 Task: Trim the beginning or end of an audio clip.
Action: Mouse moved to (104, 261)
Screenshot: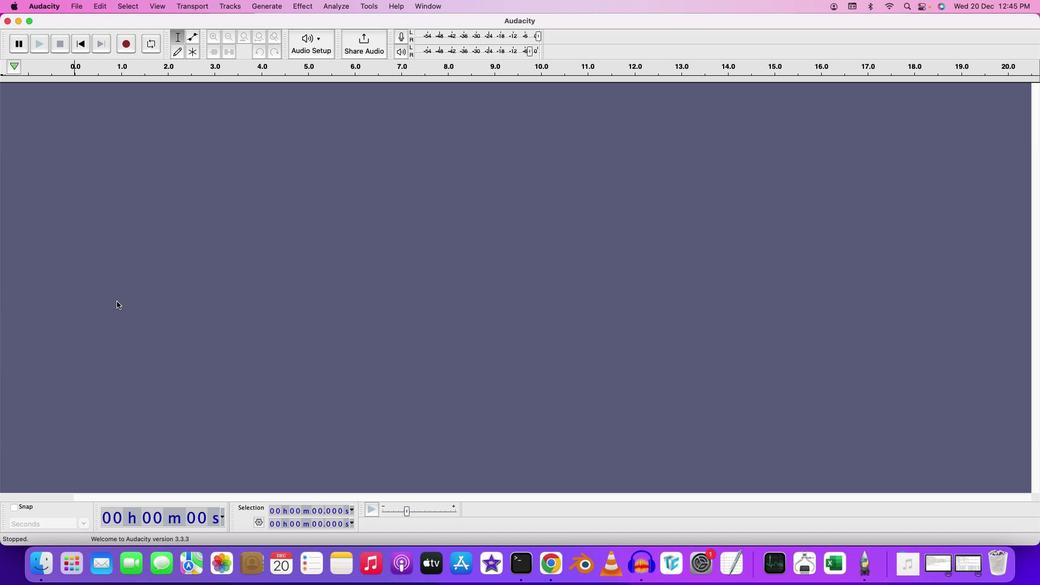 
Action: Mouse pressed left at (104, 261)
Screenshot: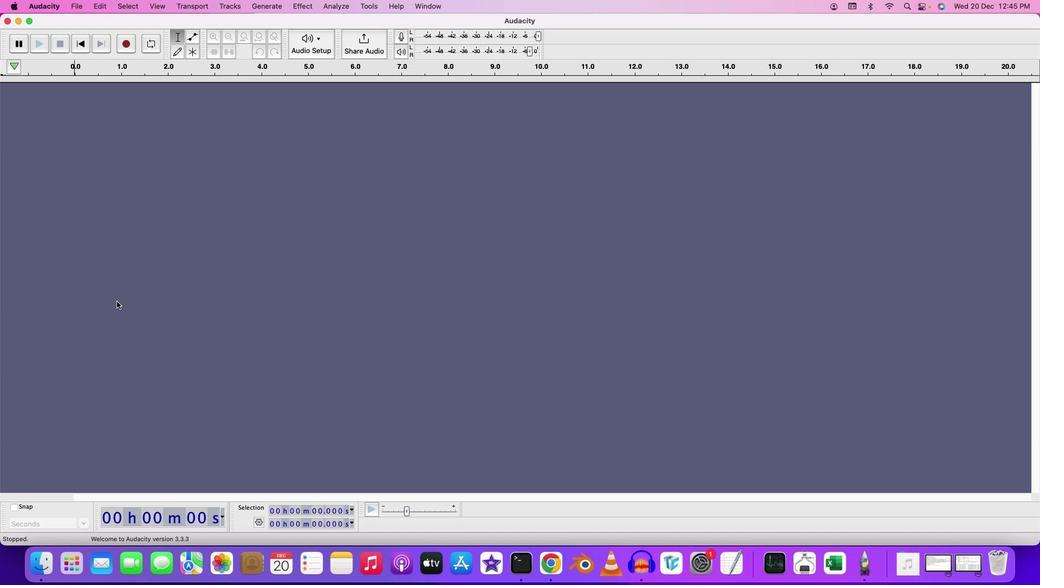 
Action: Mouse moved to (114, 299)
Screenshot: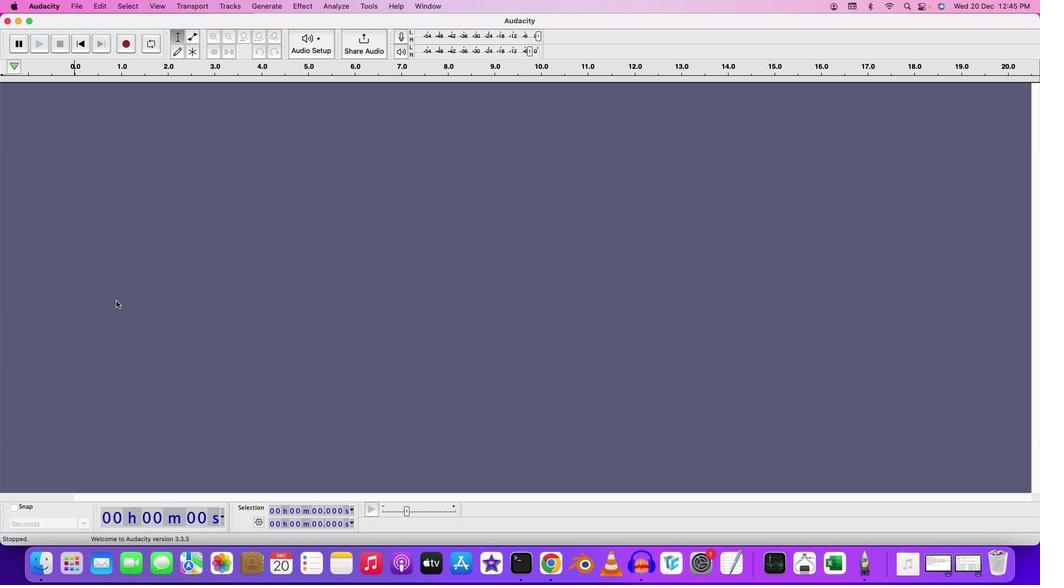
Action: Mouse pressed left at (114, 299)
Screenshot: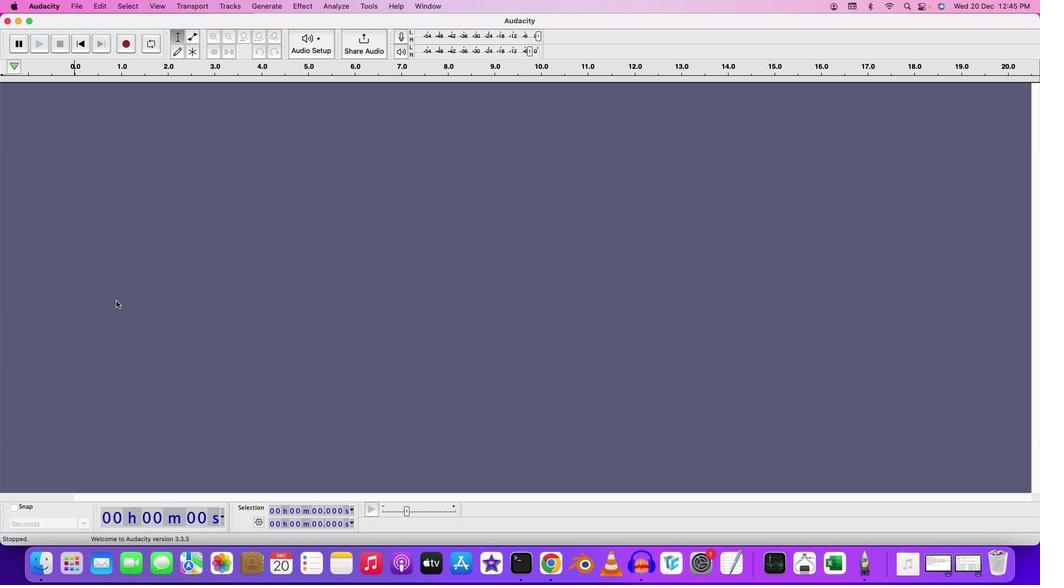 
Action: Mouse moved to (81, 43)
Screenshot: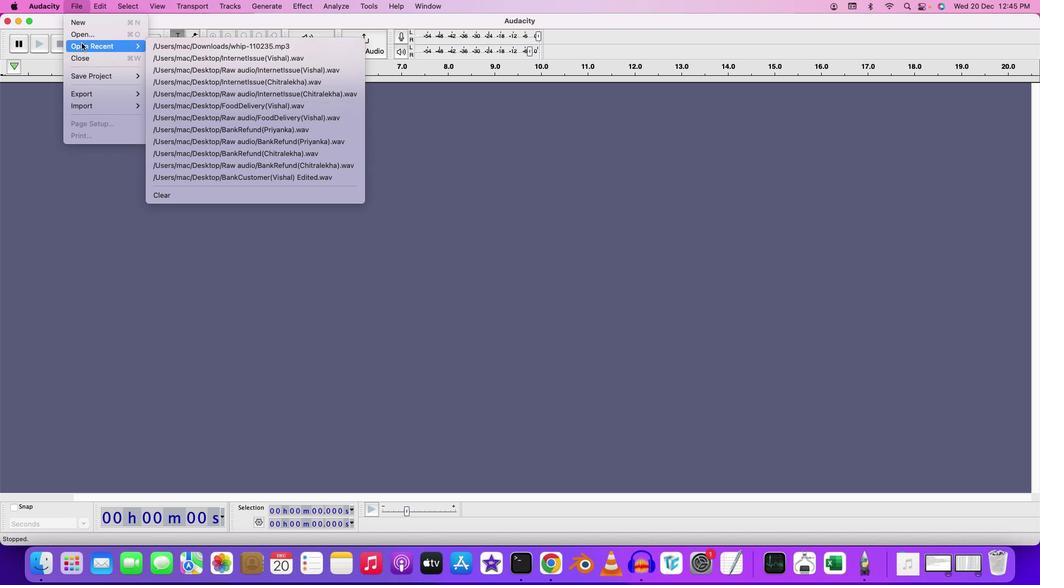 
Action: Mouse pressed left at (81, 43)
Screenshot: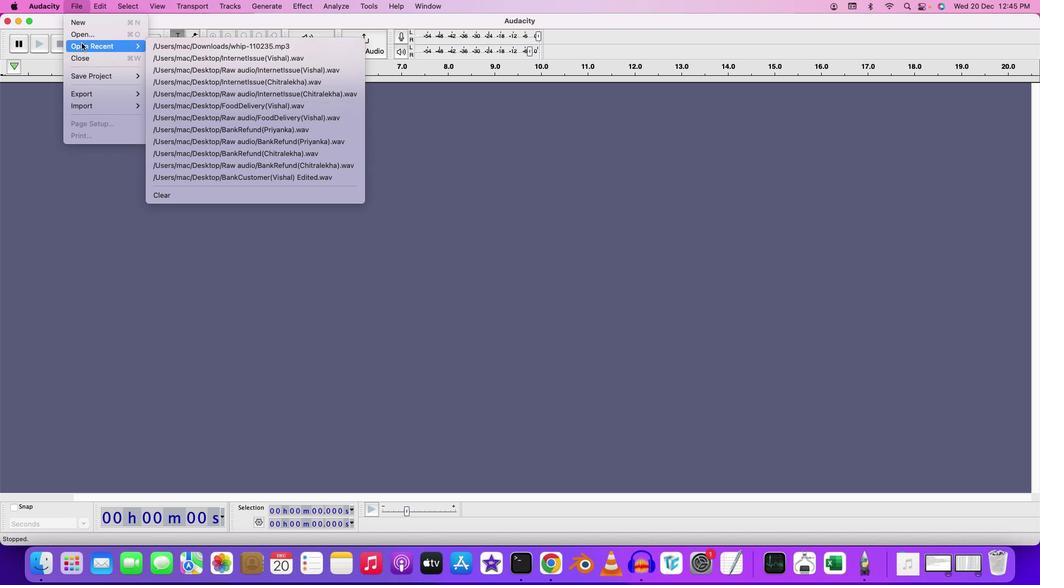 
Action: Mouse moved to (81, 70)
Screenshot: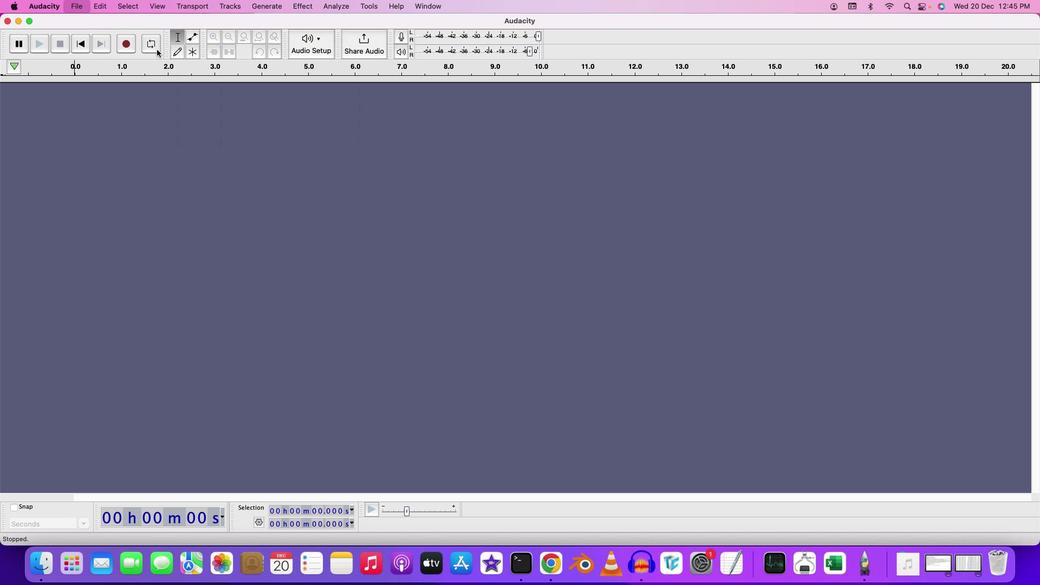 
Action: Mouse pressed left at (81, 70)
Screenshot: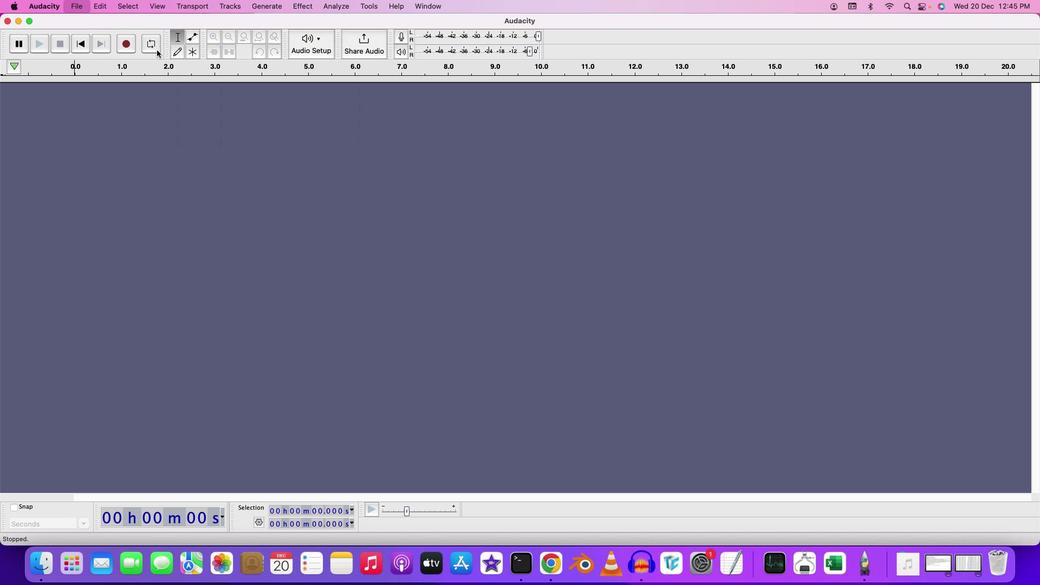 
Action: Mouse moved to (73, 75)
Screenshot: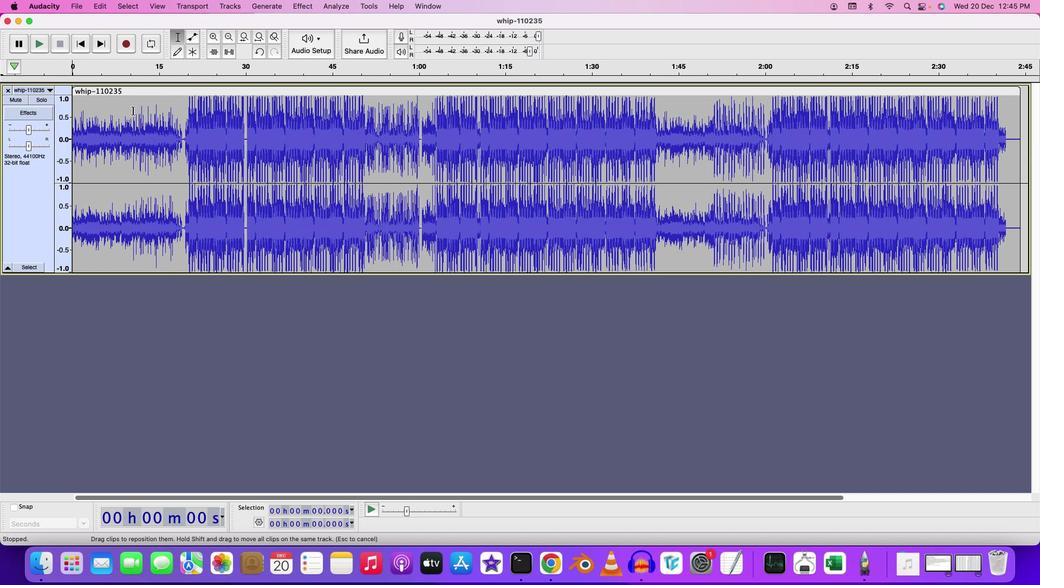 
Action: Mouse pressed left at (73, 75)
Screenshot: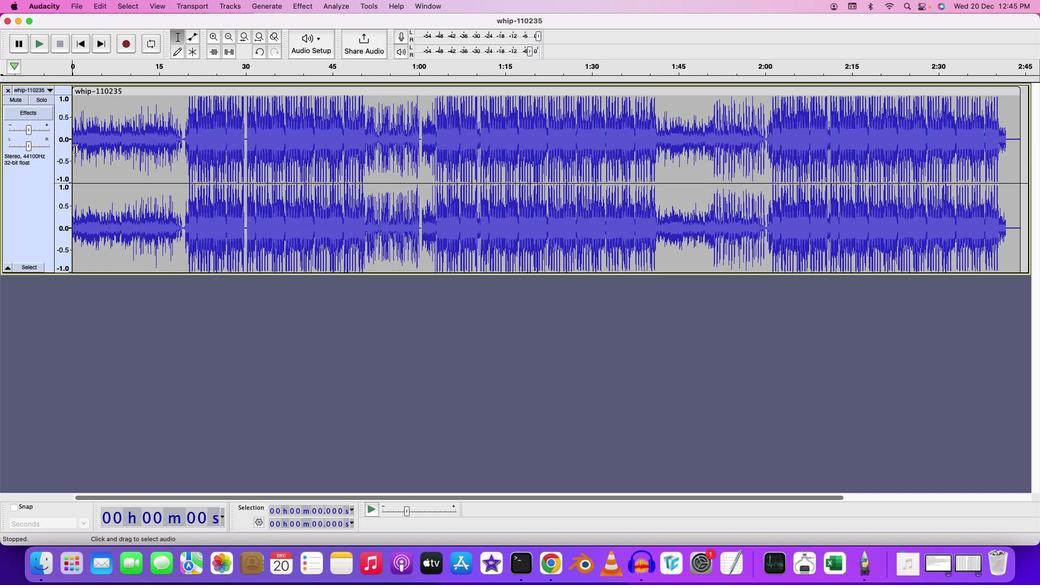 
Action: Mouse moved to (81, 144)
Screenshot: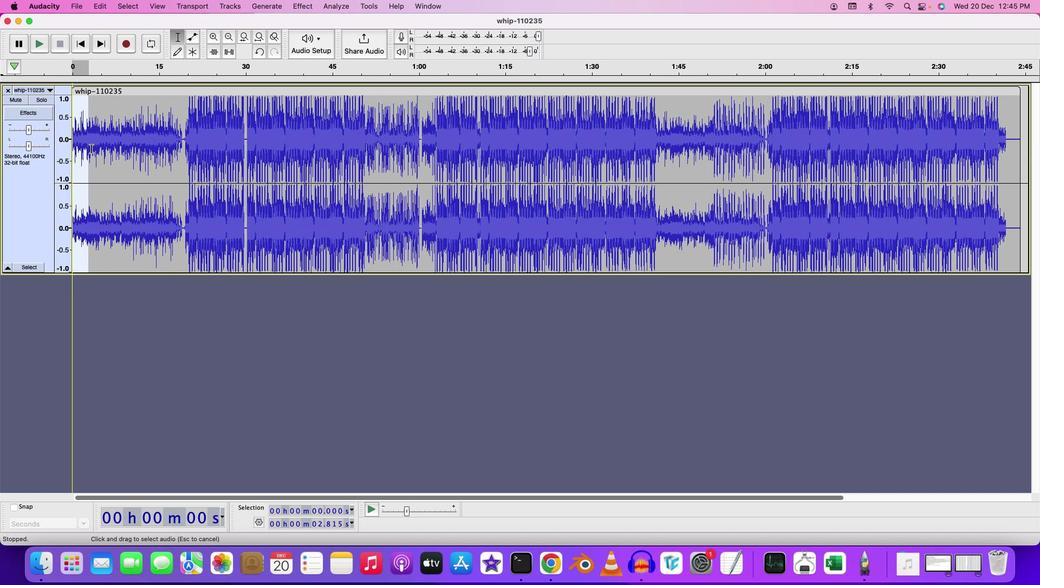 
Action: Mouse pressed left at (81, 144)
Screenshot: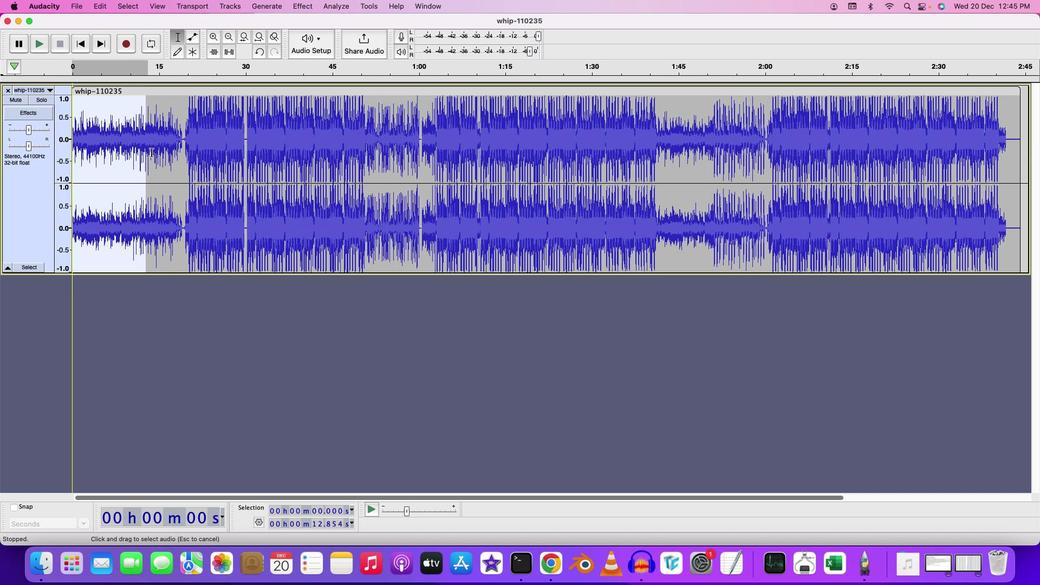 
Action: Mouse moved to (82, 143)
Screenshot: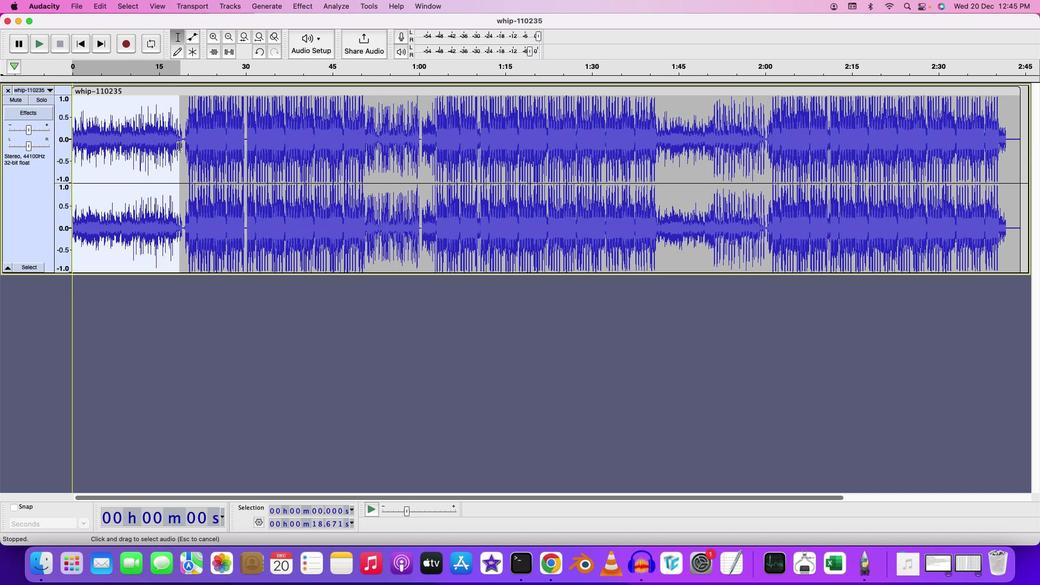 
Action: Mouse pressed left at (82, 143)
Screenshot: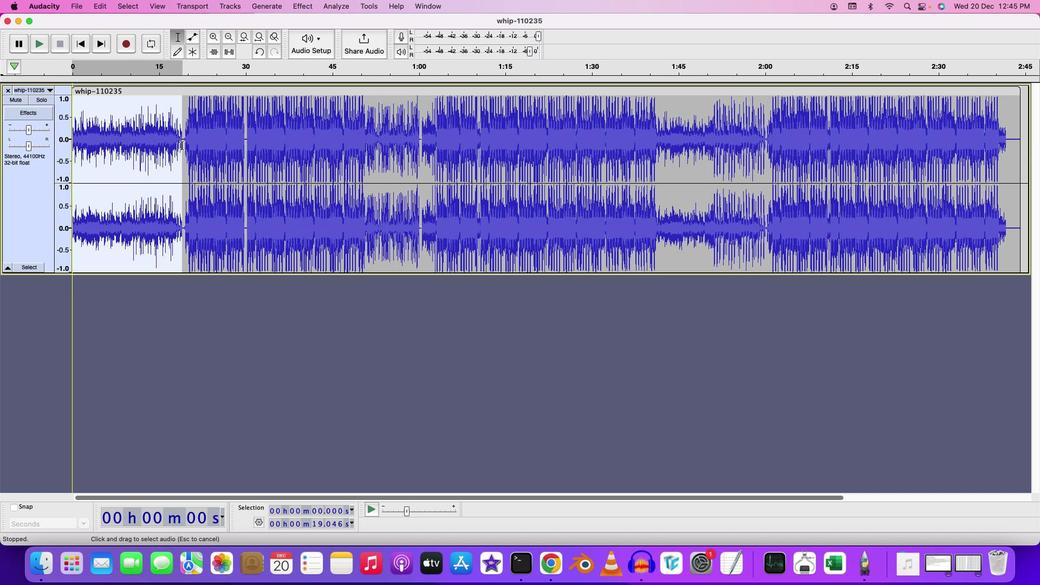 
Action: Mouse moved to (70, 142)
Screenshot: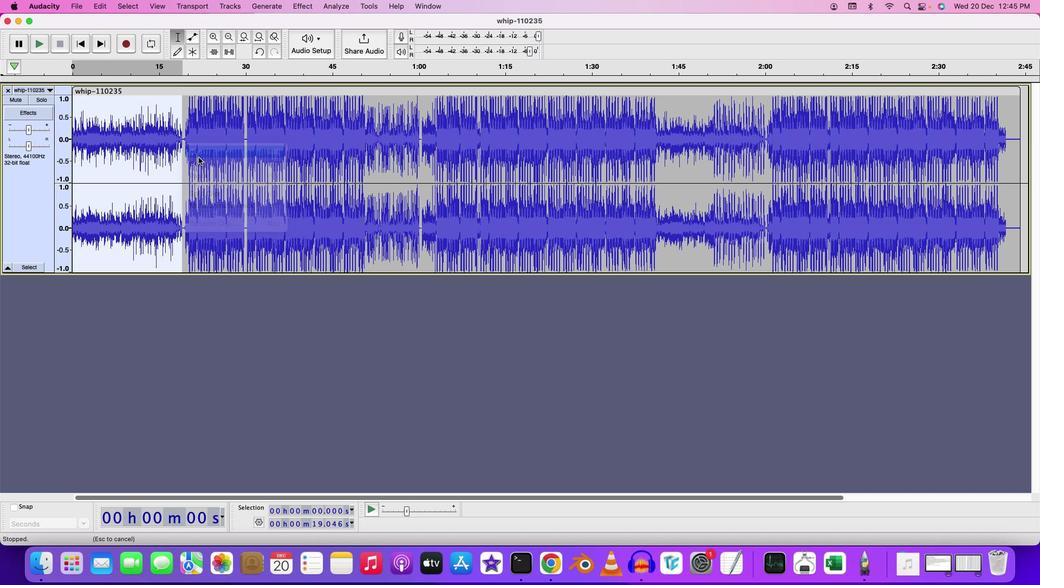 
Action: Mouse pressed right at (70, 142)
Screenshot: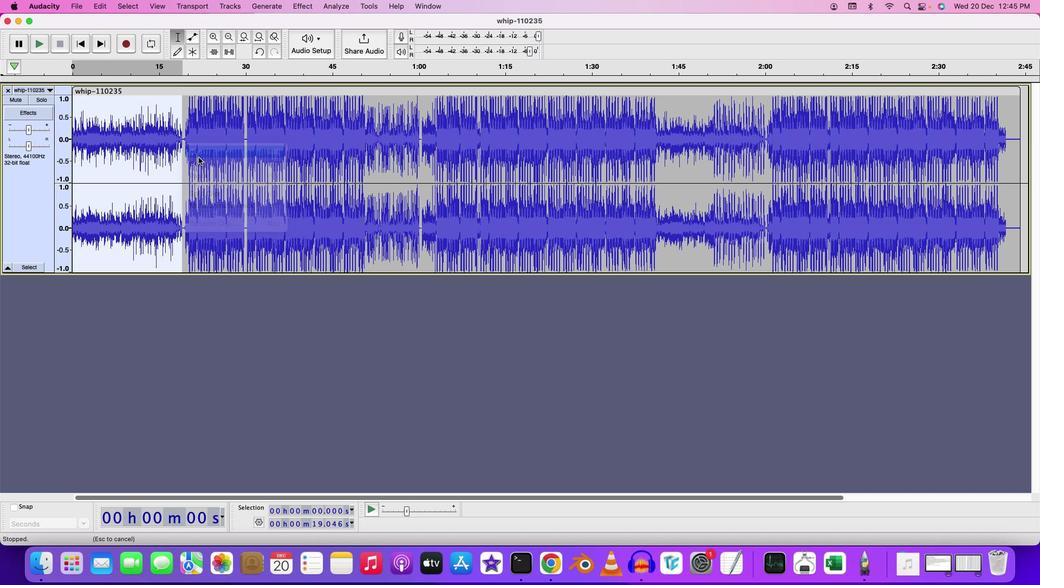 
Action: Mouse moved to (68, 150)
Screenshot: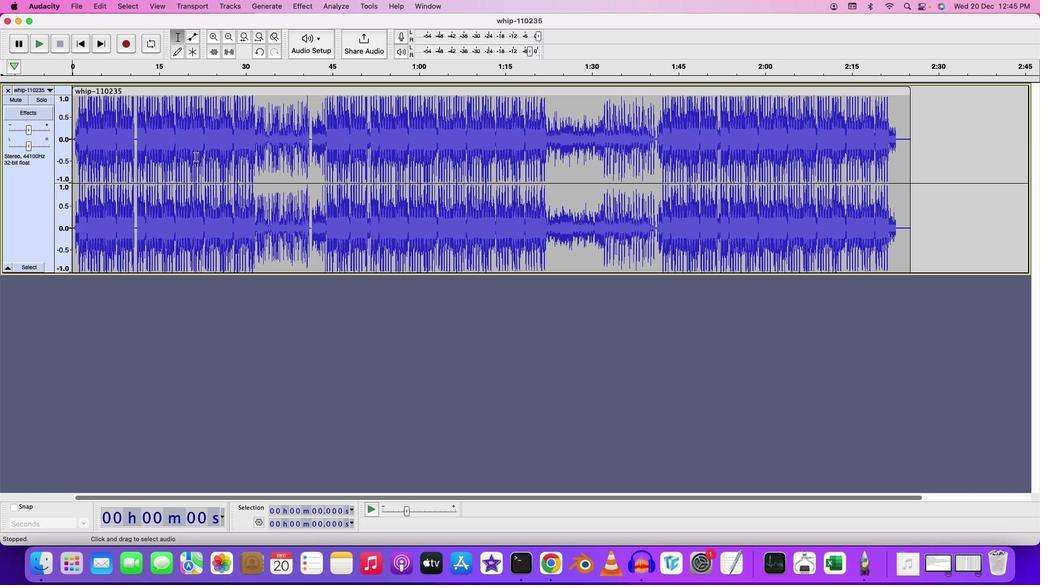 
Action: Mouse pressed left at (68, 150)
Screenshot: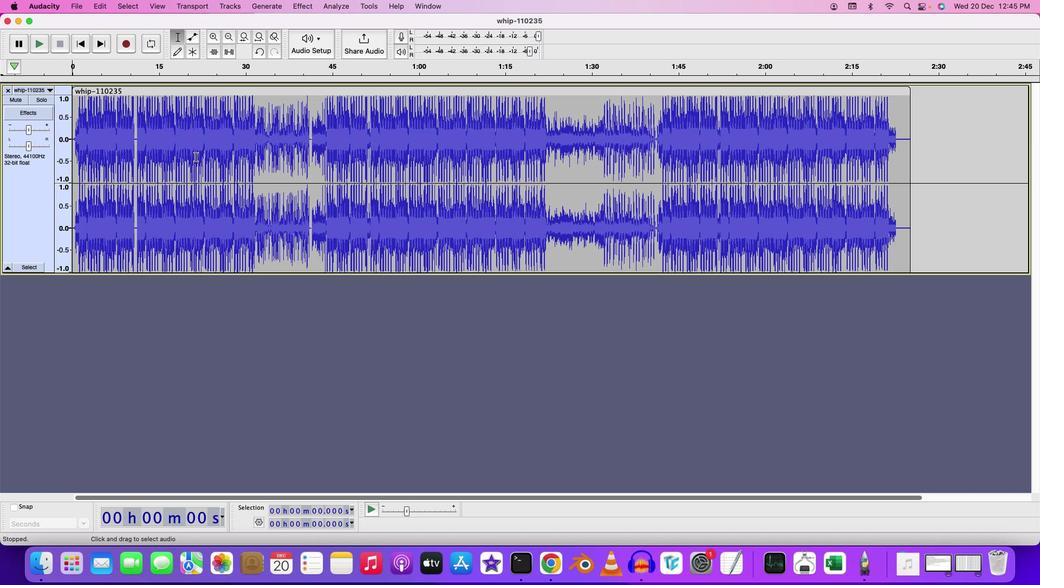 
Action: Mouse moved to (41, 214)
Screenshot: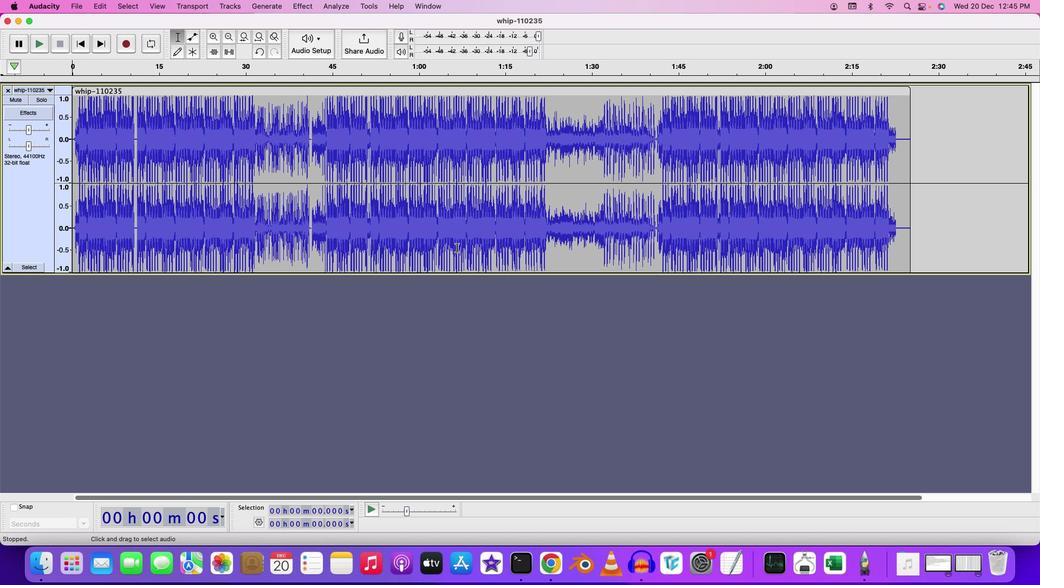 
